 Task: Look for the products that are on sale.
Action: Mouse moved to (28, 67)
Screenshot: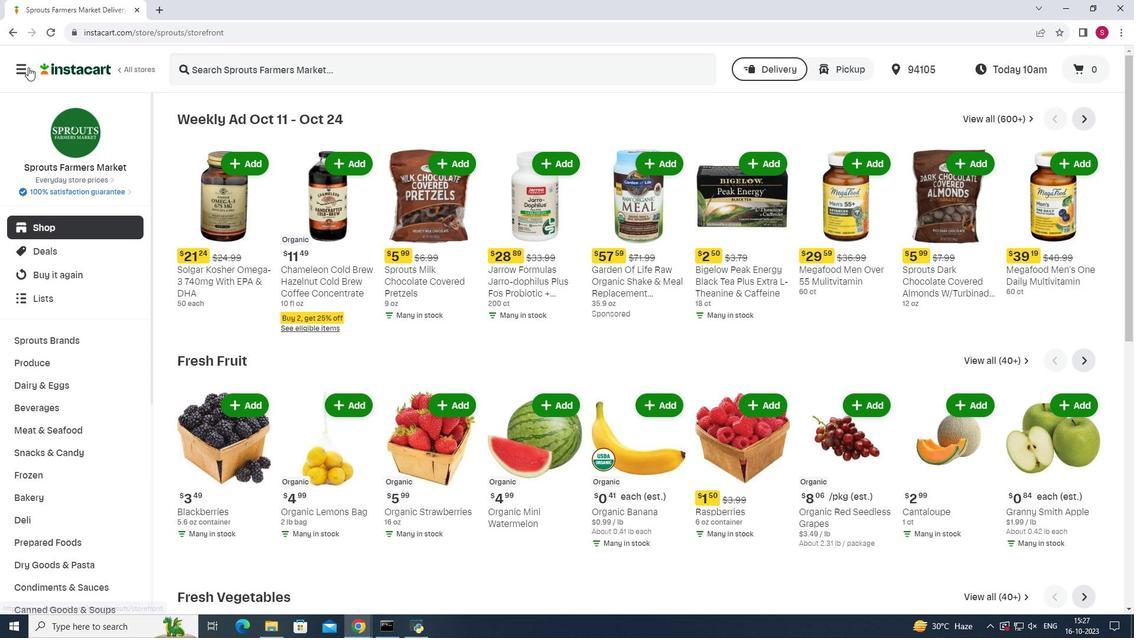 
Action: Mouse pressed left at (28, 67)
Screenshot: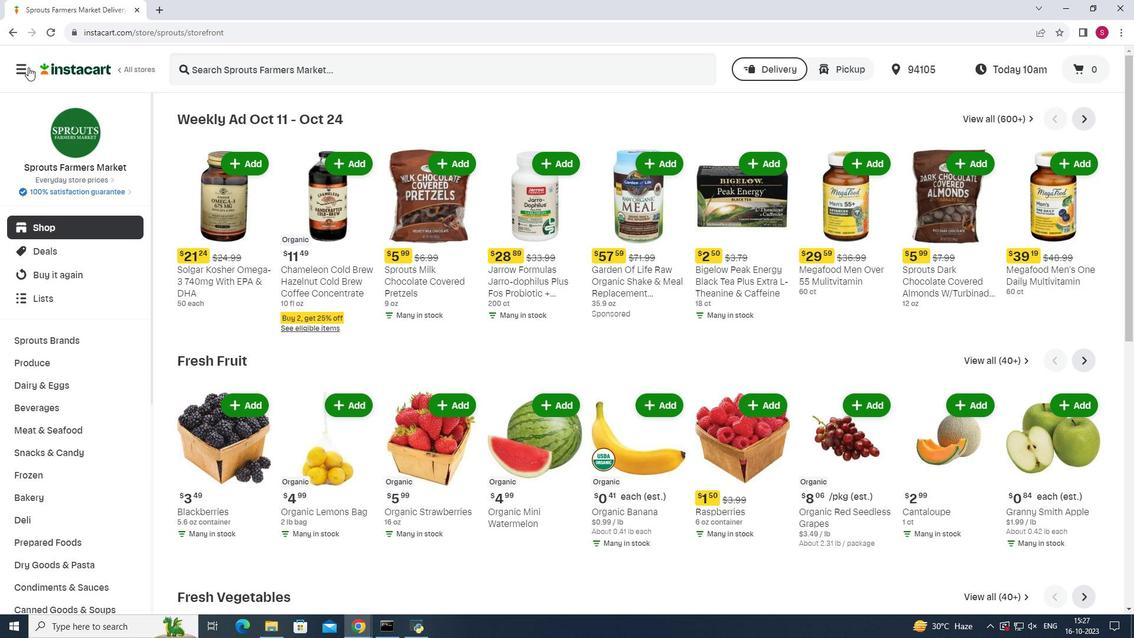 
Action: Mouse moved to (74, 313)
Screenshot: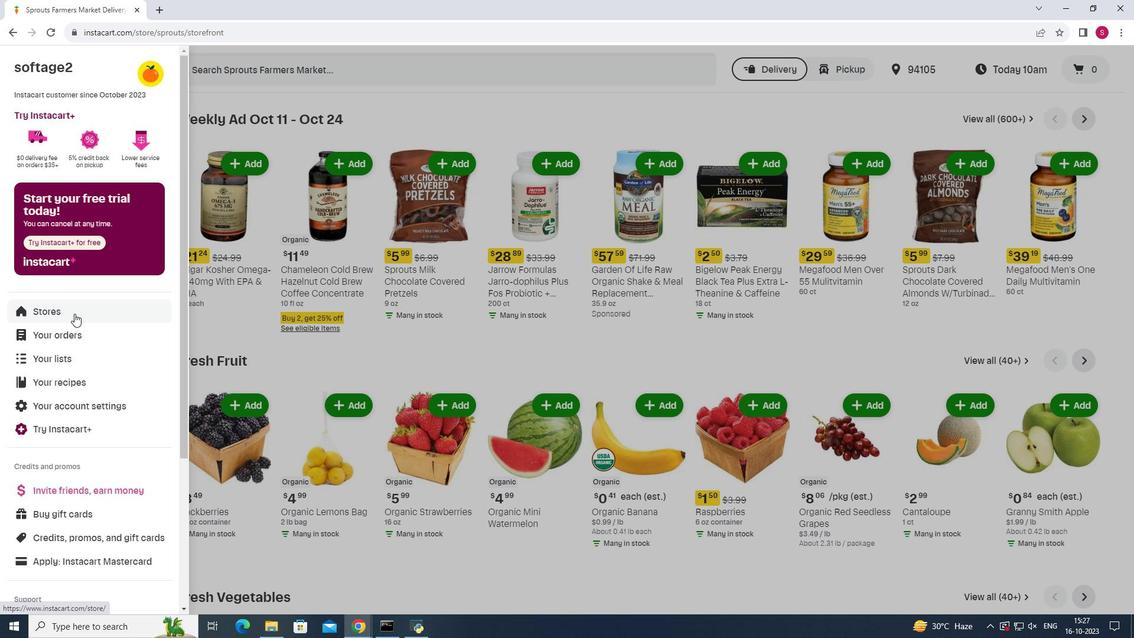 
Action: Mouse pressed left at (74, 313)
Screenshot: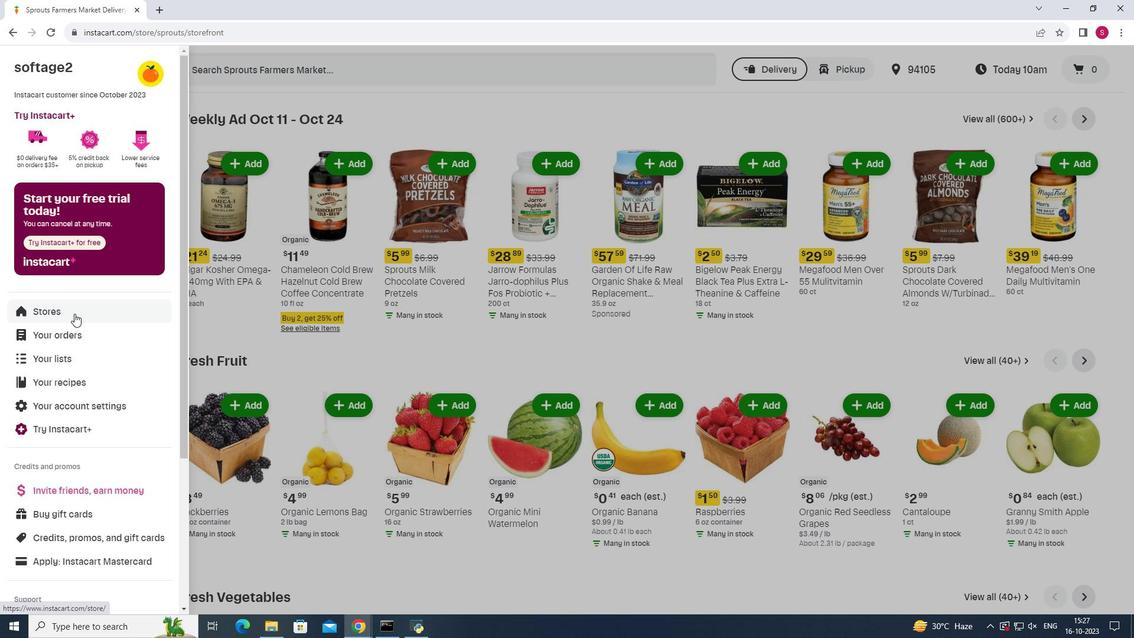 
Action: Mouse moved to (280, 101)
Screenshot: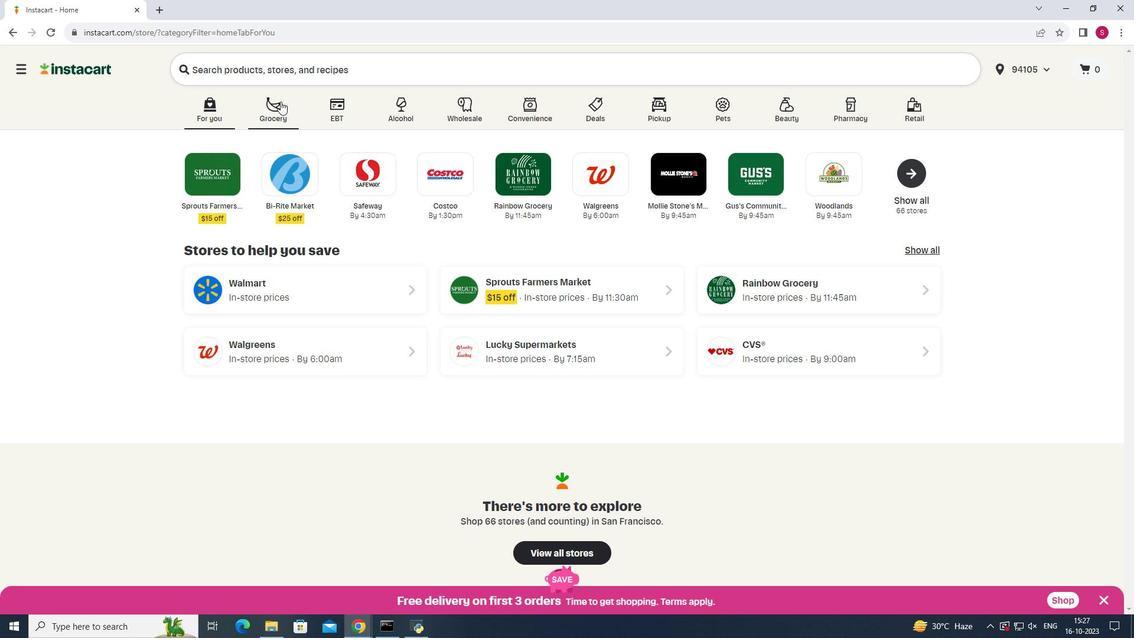 
Action: Mouse pressed left at (280, 101)
Screenshot: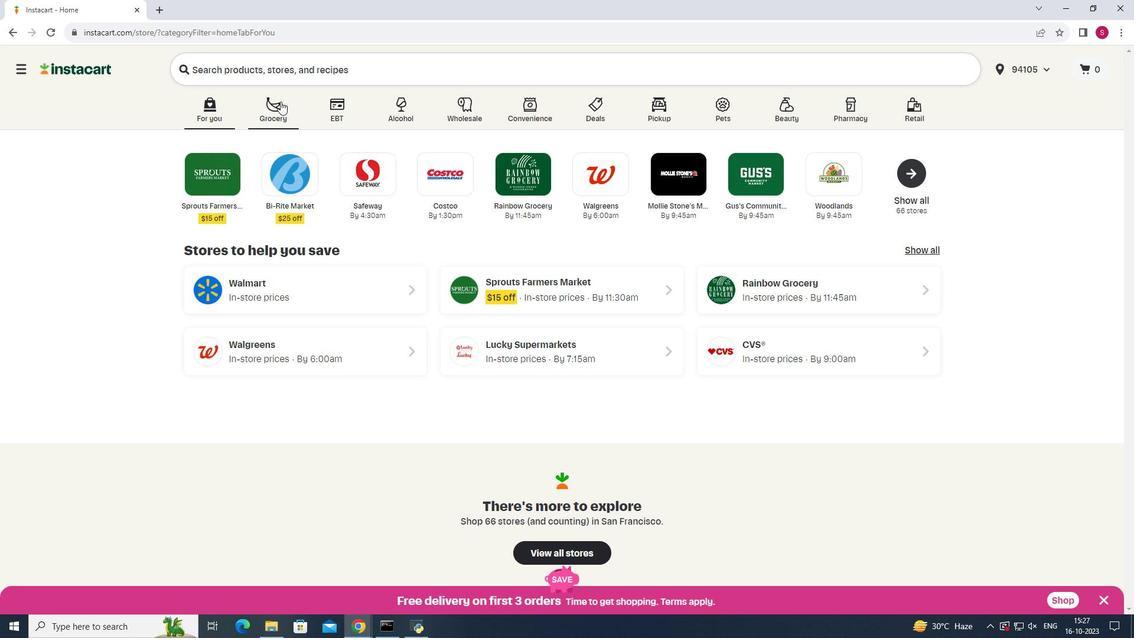 
Action: Mouse moved to (799, 171)
Screenshot: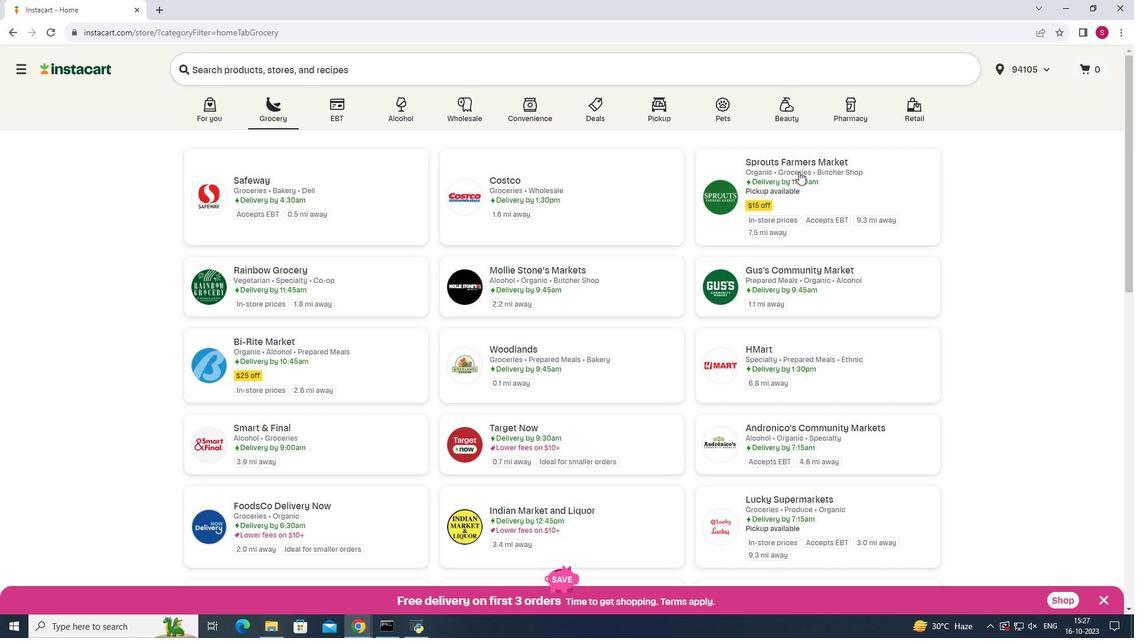 
Action: Mouse pressed left at (799, 171)
Screenshot: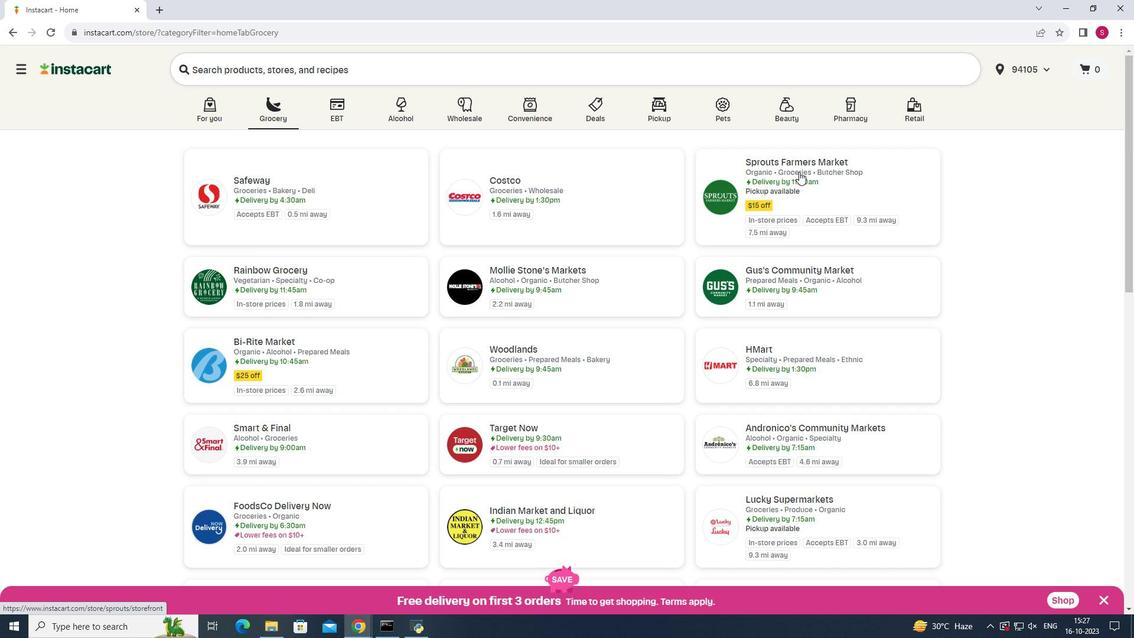 
Action: Mouse moved to (44, 430)
Screenshot: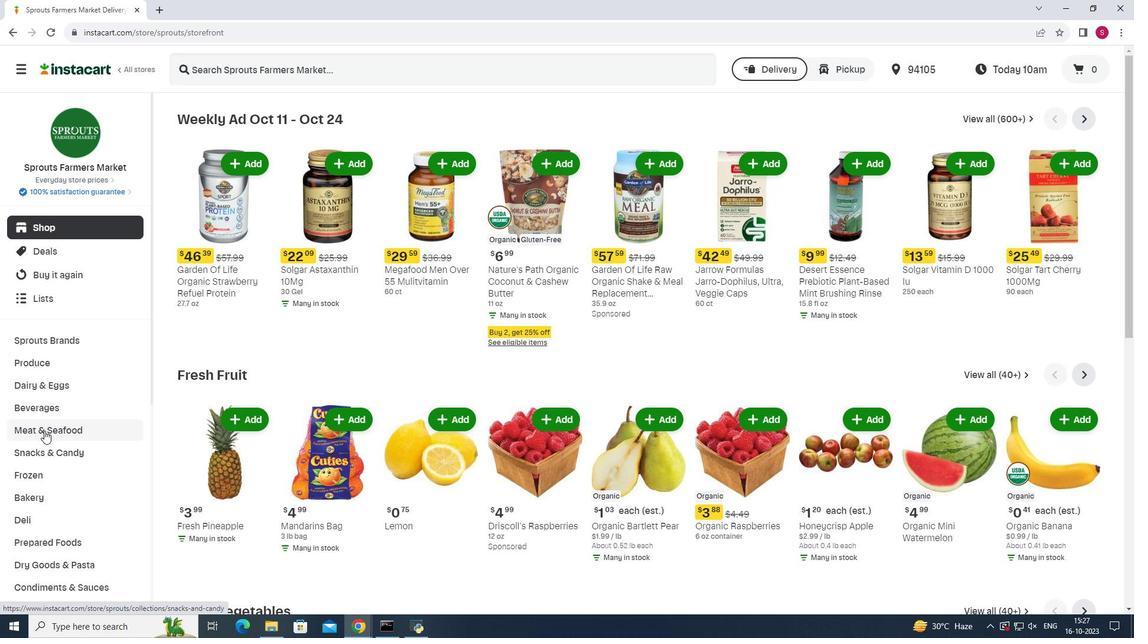 
Action: Mouse pressed left at (44, 430)
Screenshot: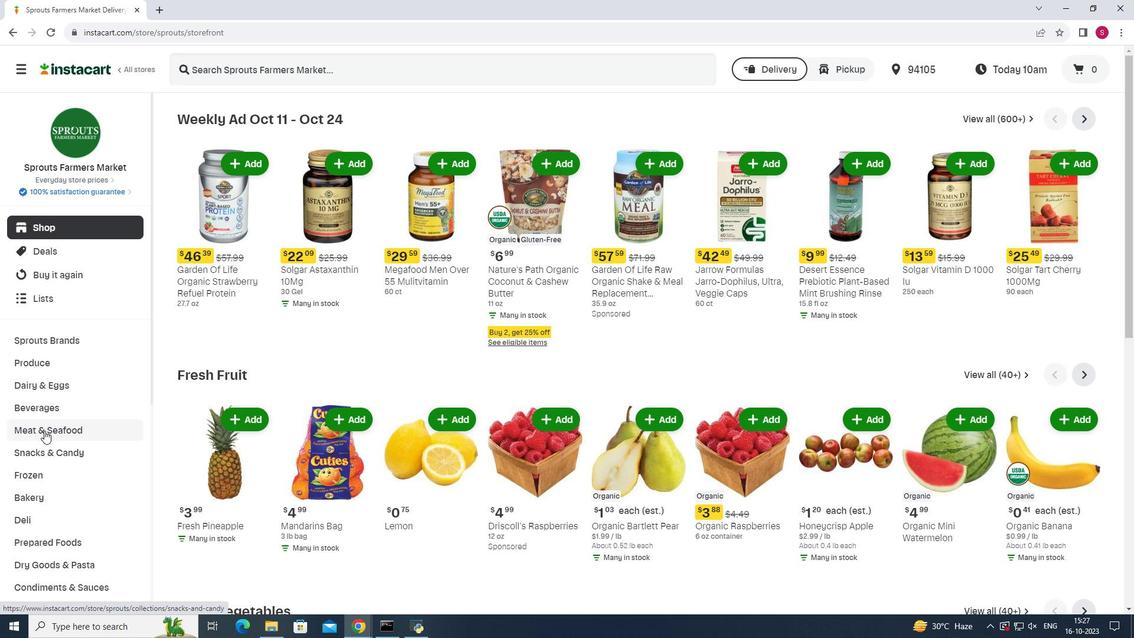 
Action: Mouse moved to (881, 145)
Screenshot: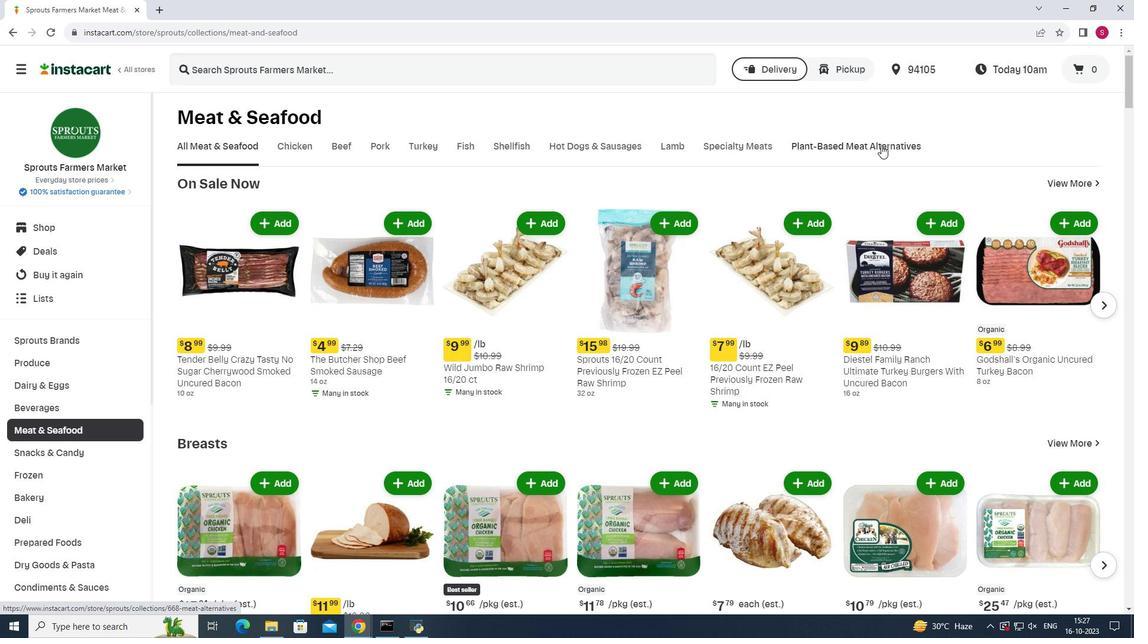
Action: Mouse pressed left at (881, 145)
Screenshot: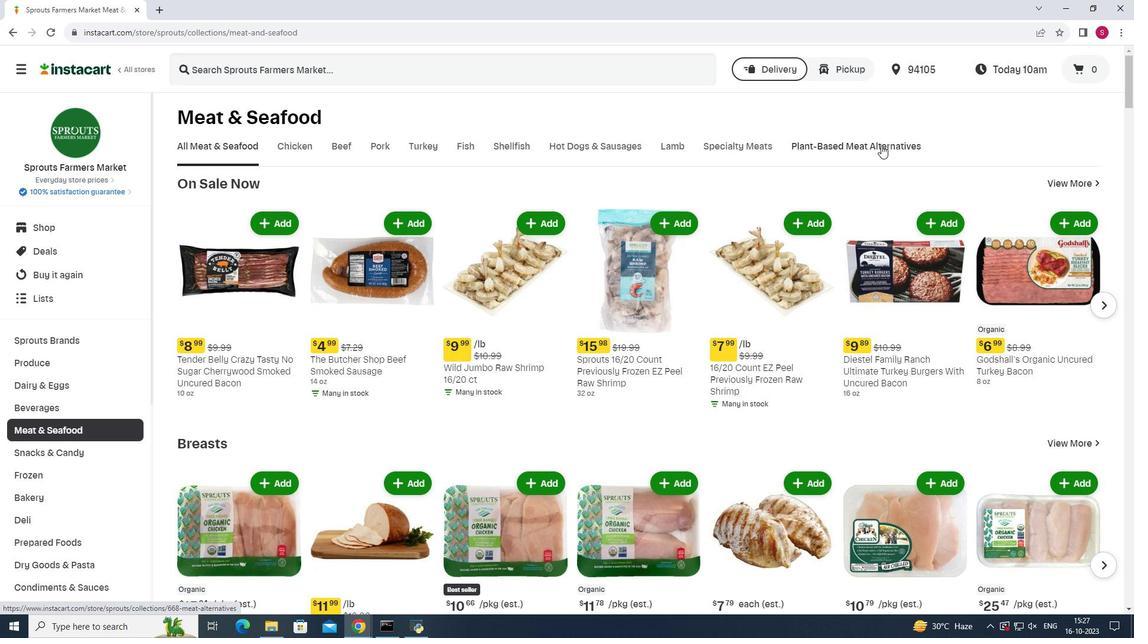 
Action: Mouse moved to (344, 196)
Screenshot: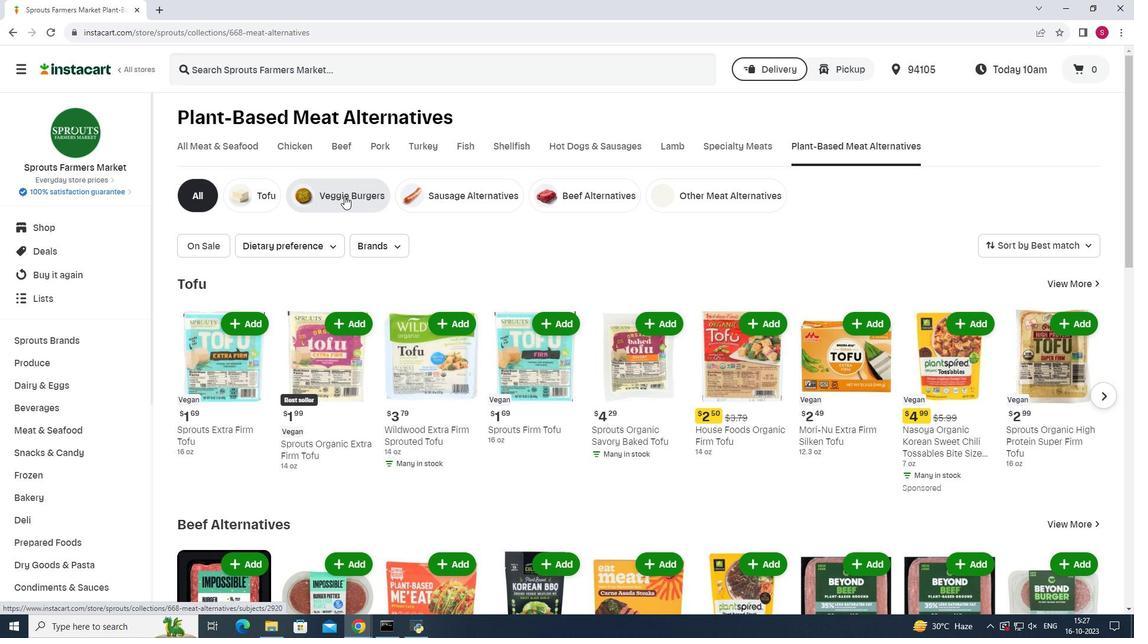 
Action: Mouse pressed left at (344, 196)
Screenshot: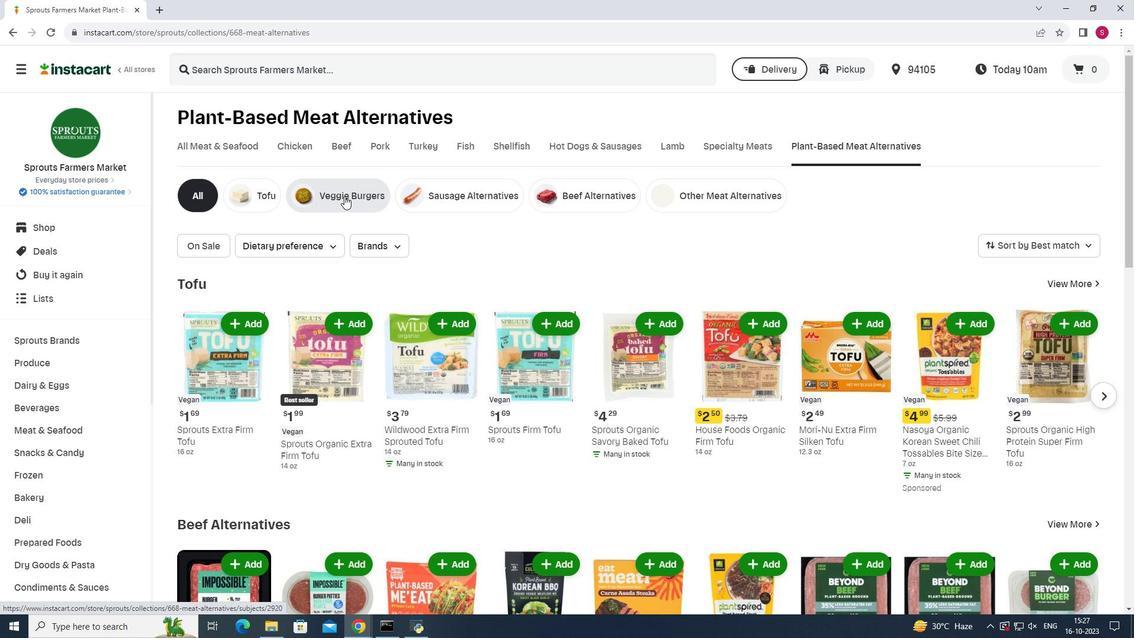 
Action: Mouse moved to (200, 247)
Screenshot: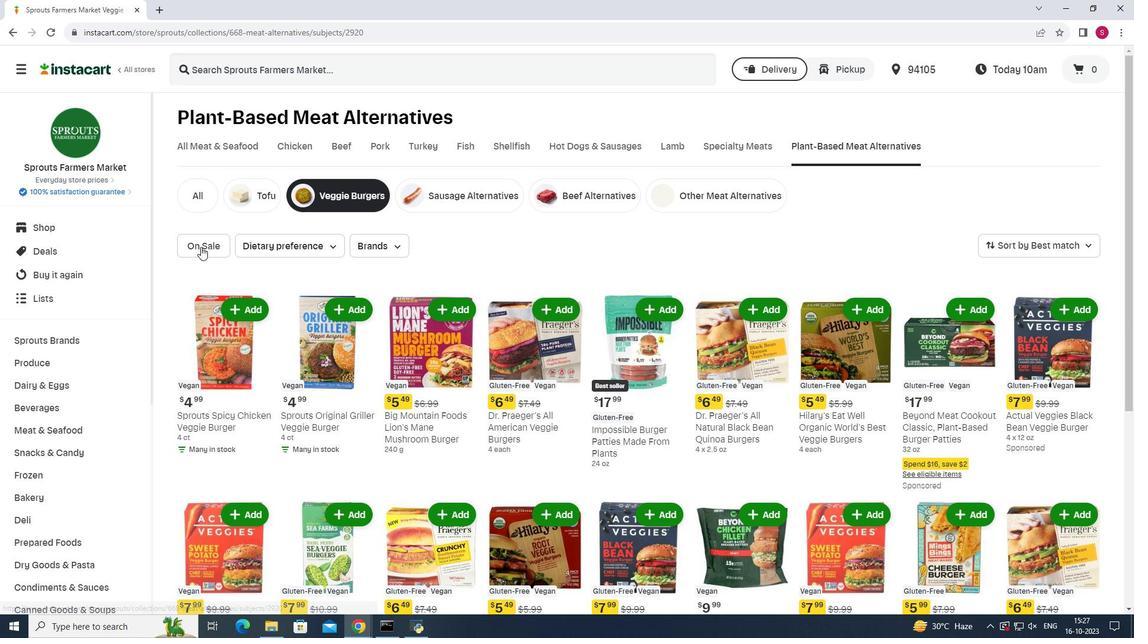 
Action: Mouse pressed left at (200, 247)
Screenshot: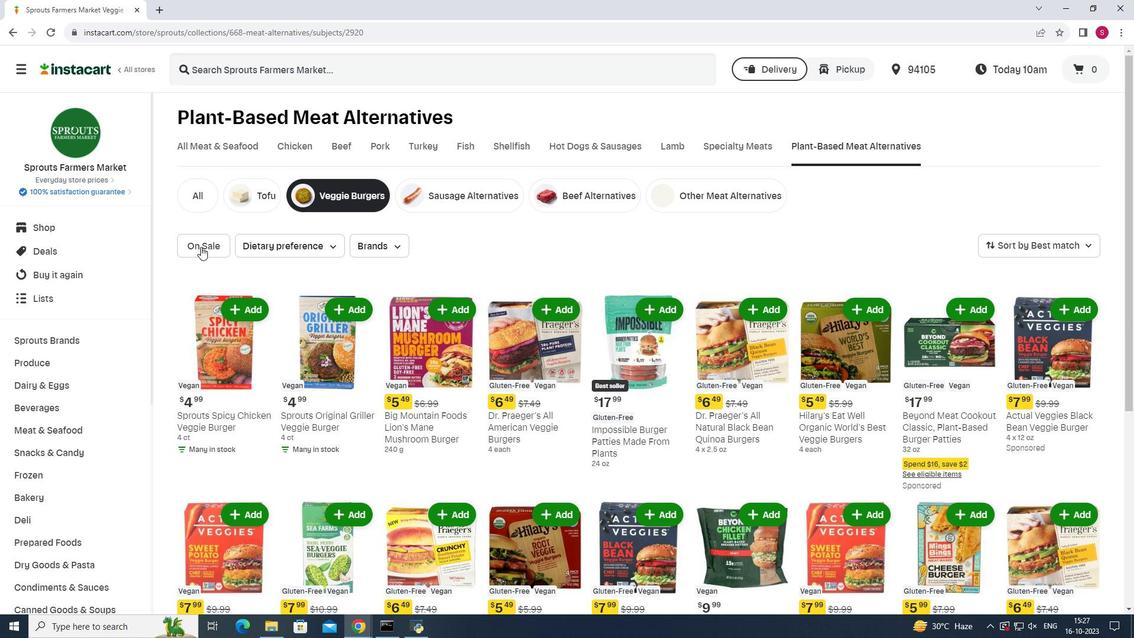 
Action: Mouse moved to (741, 262)
Screenshot: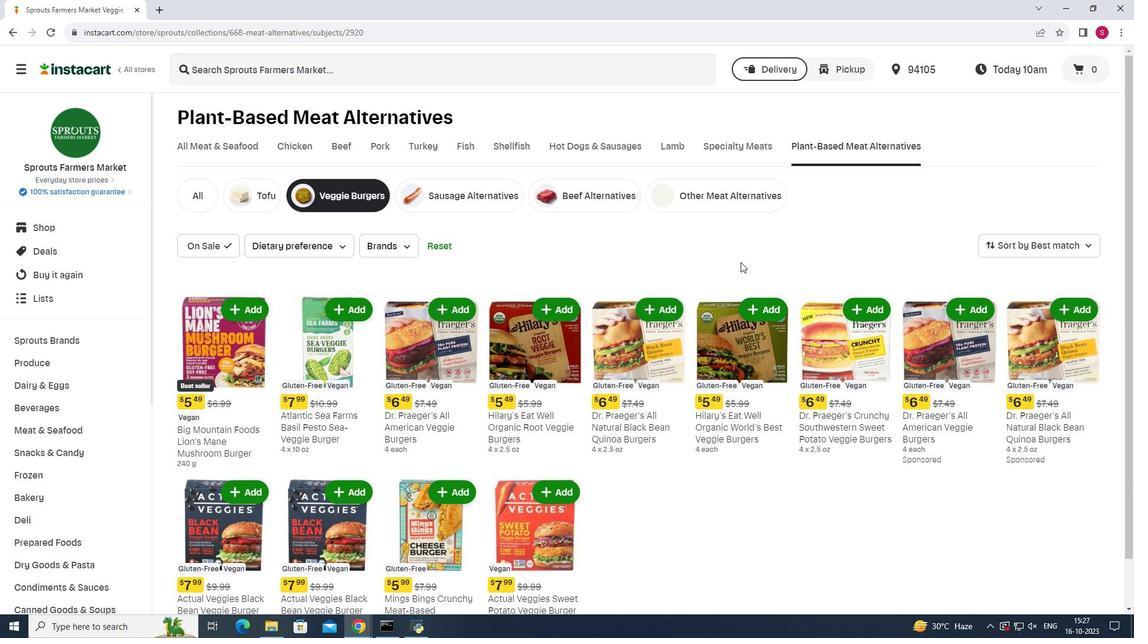 
Action: Mouse scrolled (741, 261) with delta (0, 0)
Screenshot: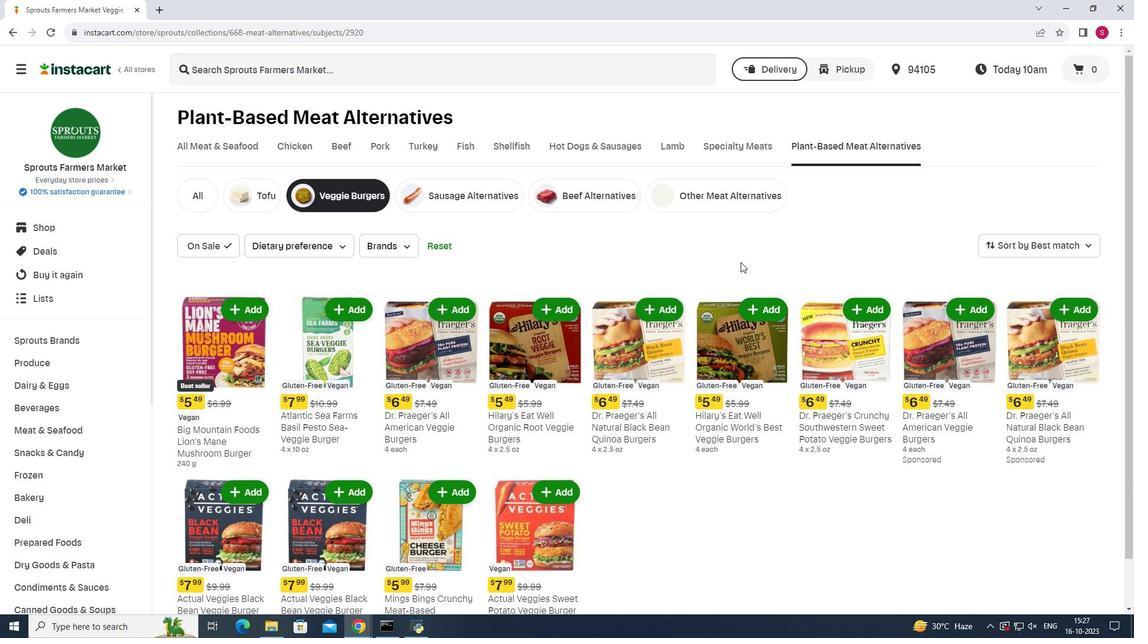 
Action: Mouse moved to (741, 258)
Screenshot: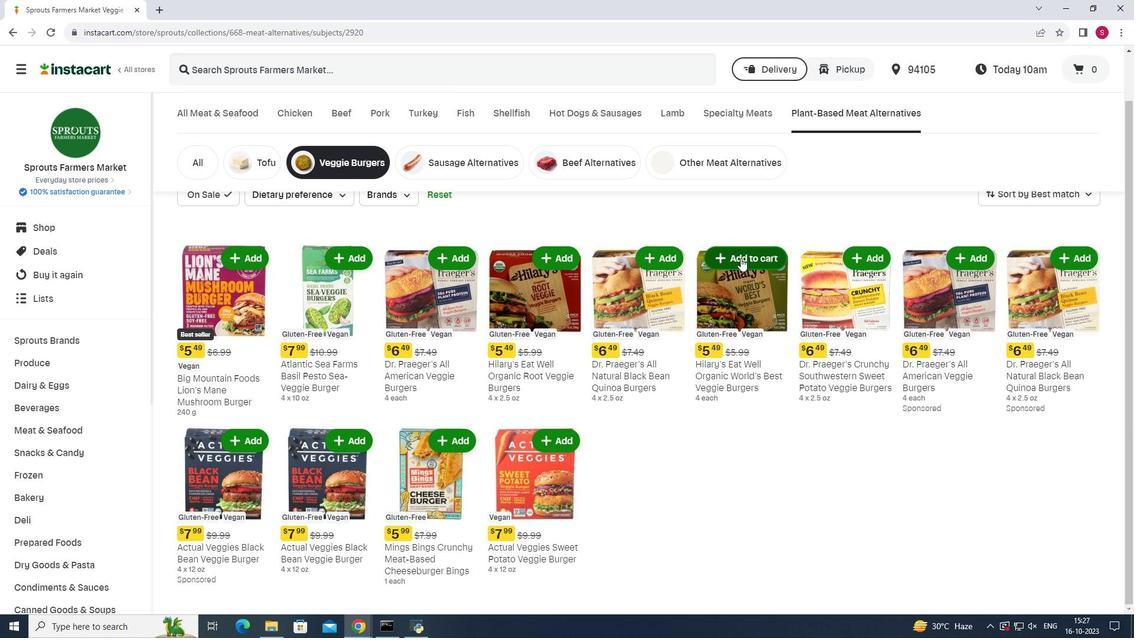 
Action: Mouse scrolled (741, 258) with delta (0, 0)
Screenshot: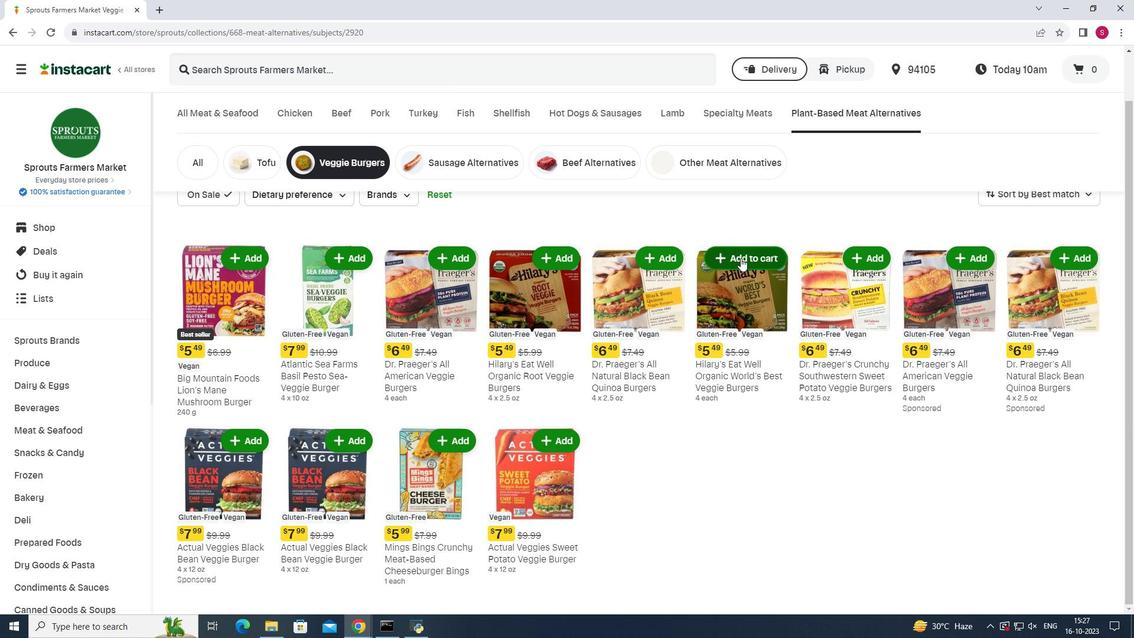 
Action: Mouse moved to (741, 257)
Screenshot: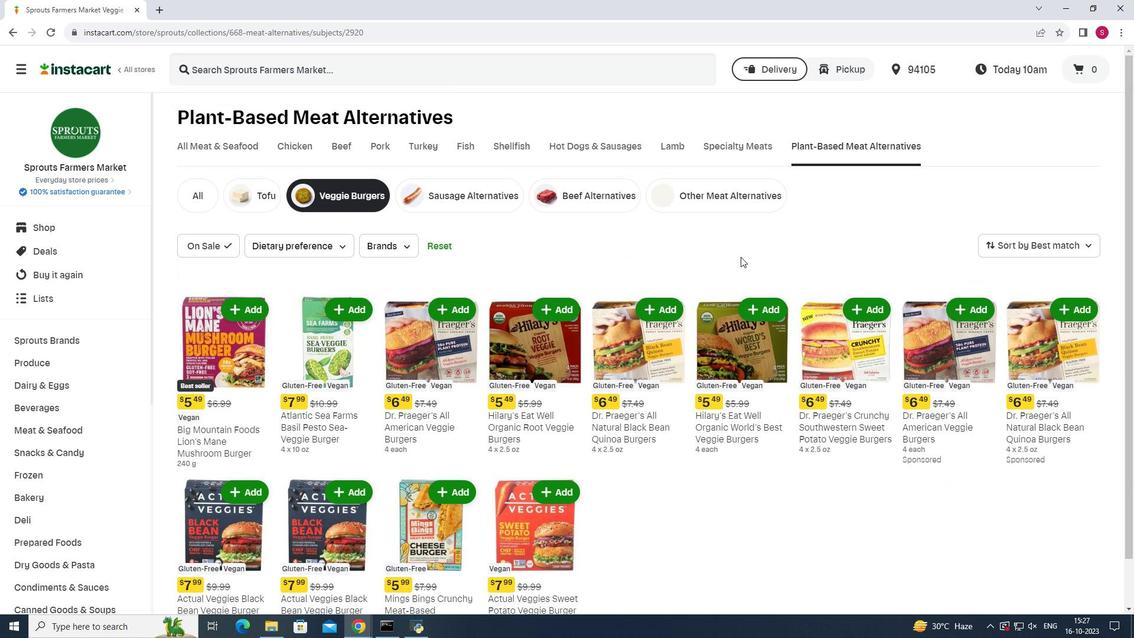 
